 Task: Create a scrum project YottaTech.
Action: Mouse moved to (224, 66)
Screenshot: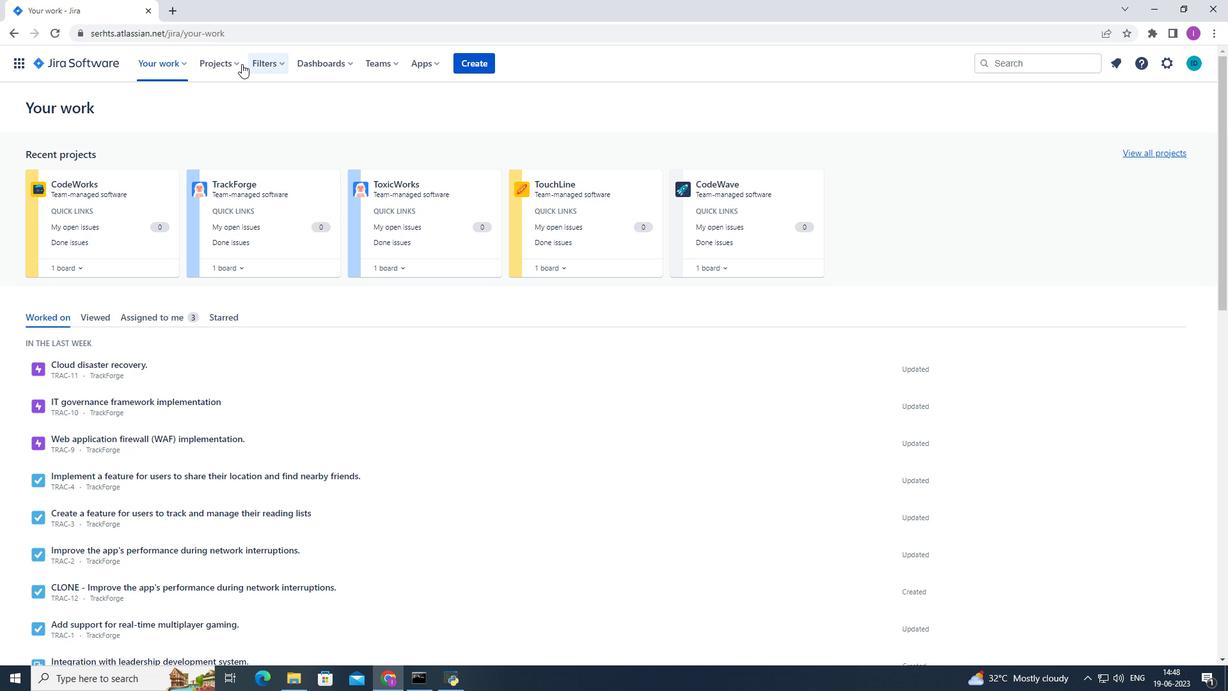 
Action: Mouse pressed left at (224, 66)
Screenshot: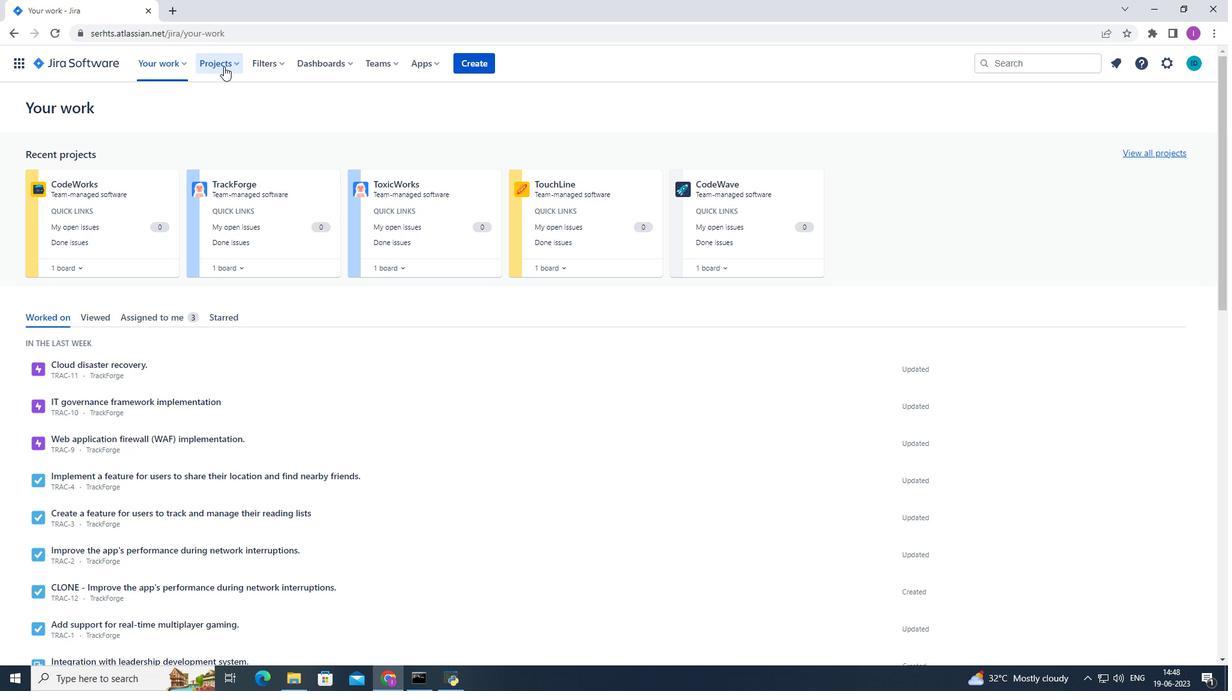 
Action: Mouse moved to (268, 315)
Screenshot: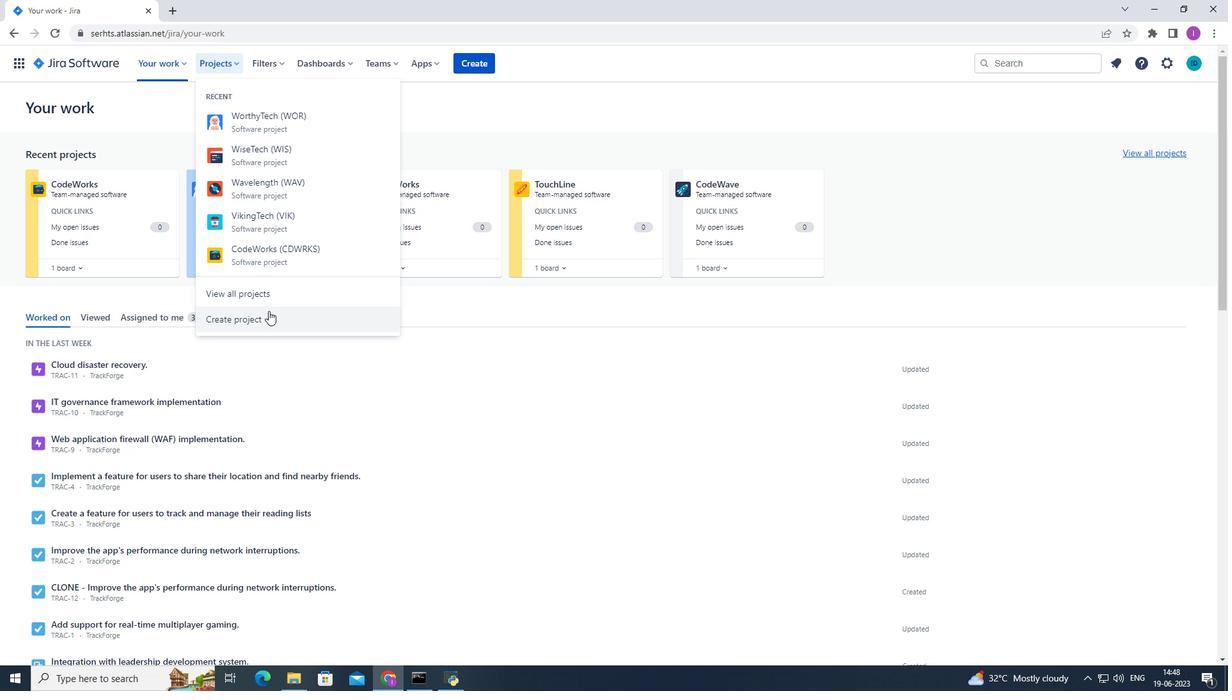 
Action: Mouse pressed left at (268, 315)
Screenshot: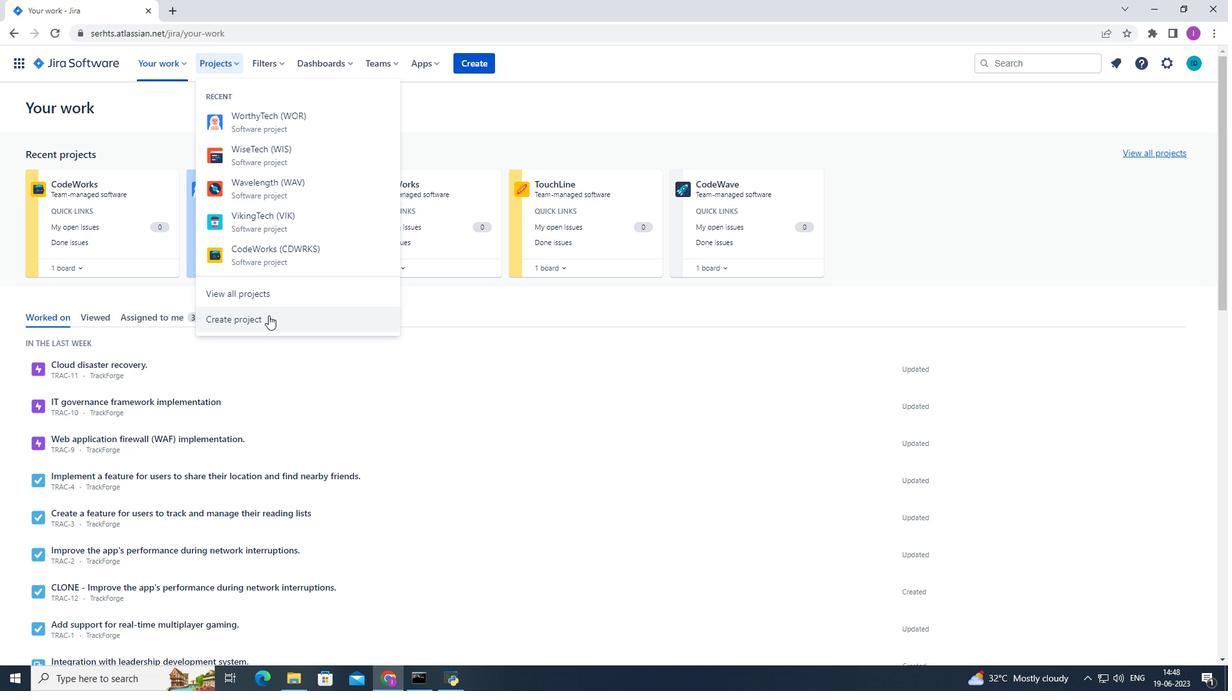 
Action: Mouse moved to (583, 337)
Screenshot: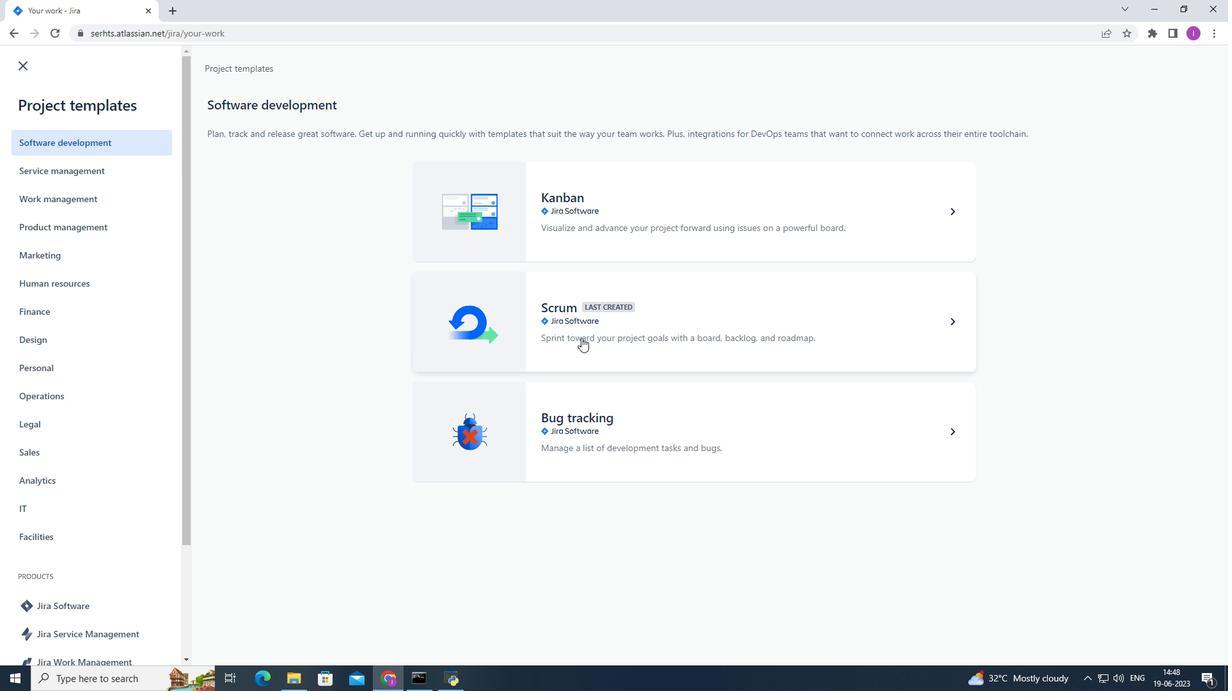 
Action: Mouse pressed left at (583, 337)
Screenshot: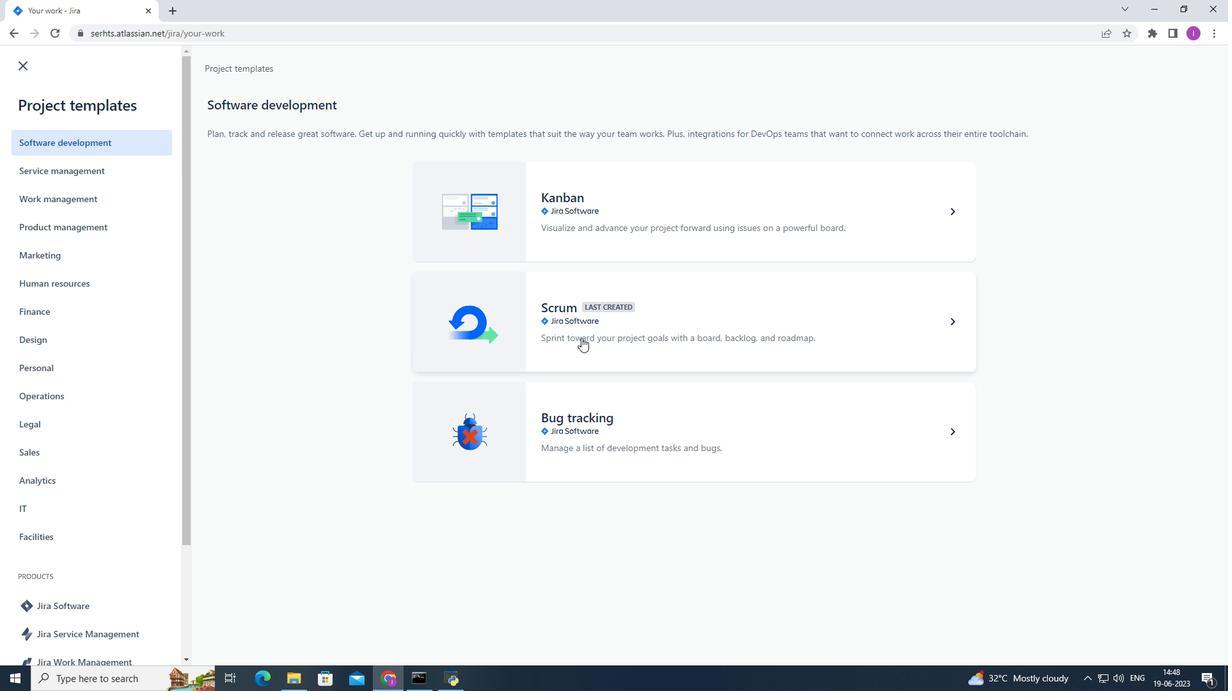 
Action: Mouse moved to (645, 513)
Screenshot: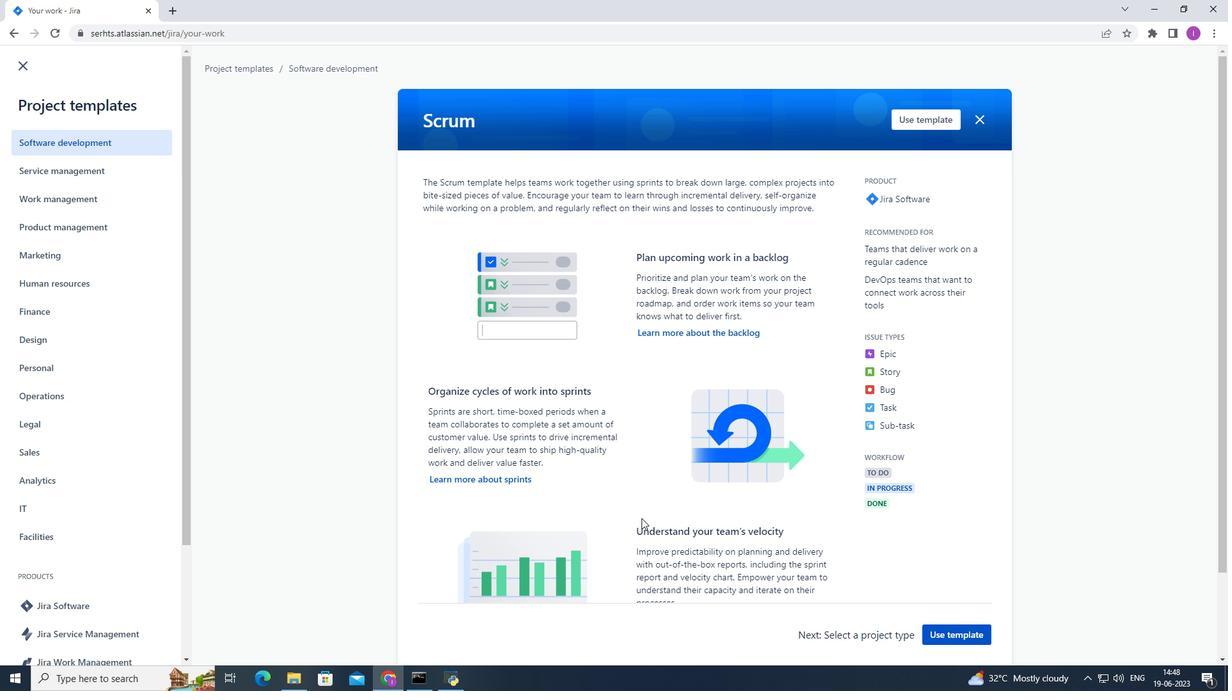 
Action: Mouse scrolled (645, 513) with delta (0, 0)
Screenshot: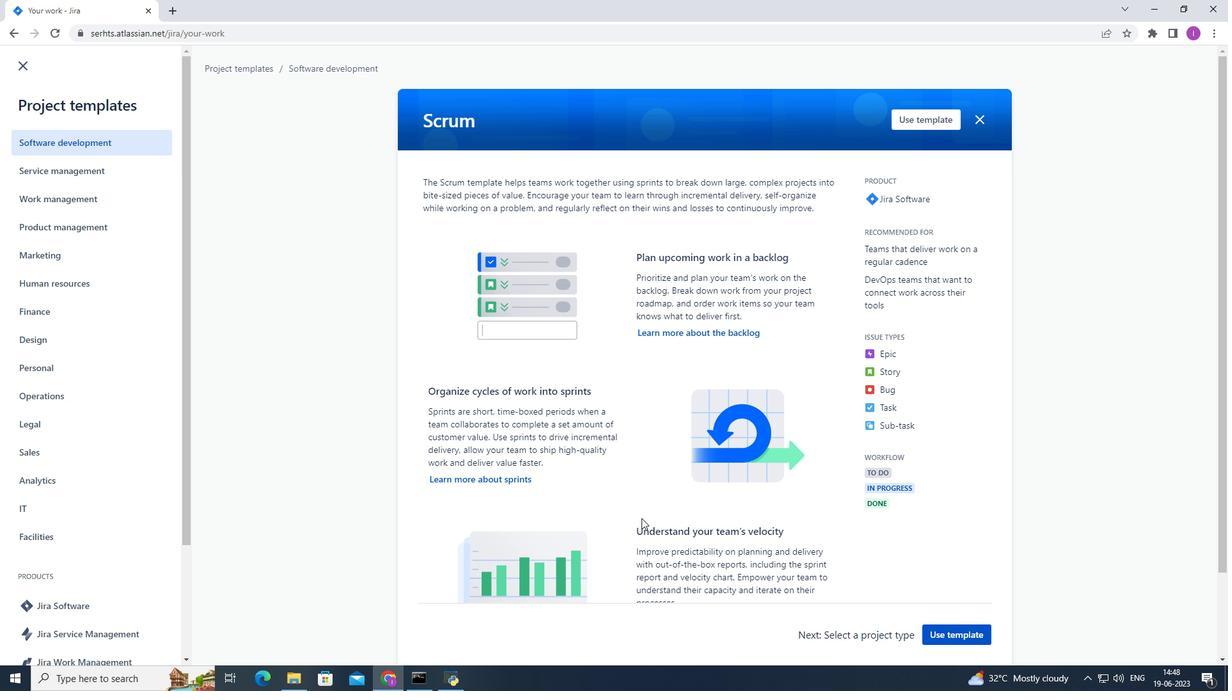 
Action: Mouse scrolled (645, 513) with delta (0, 0)
Screenshot: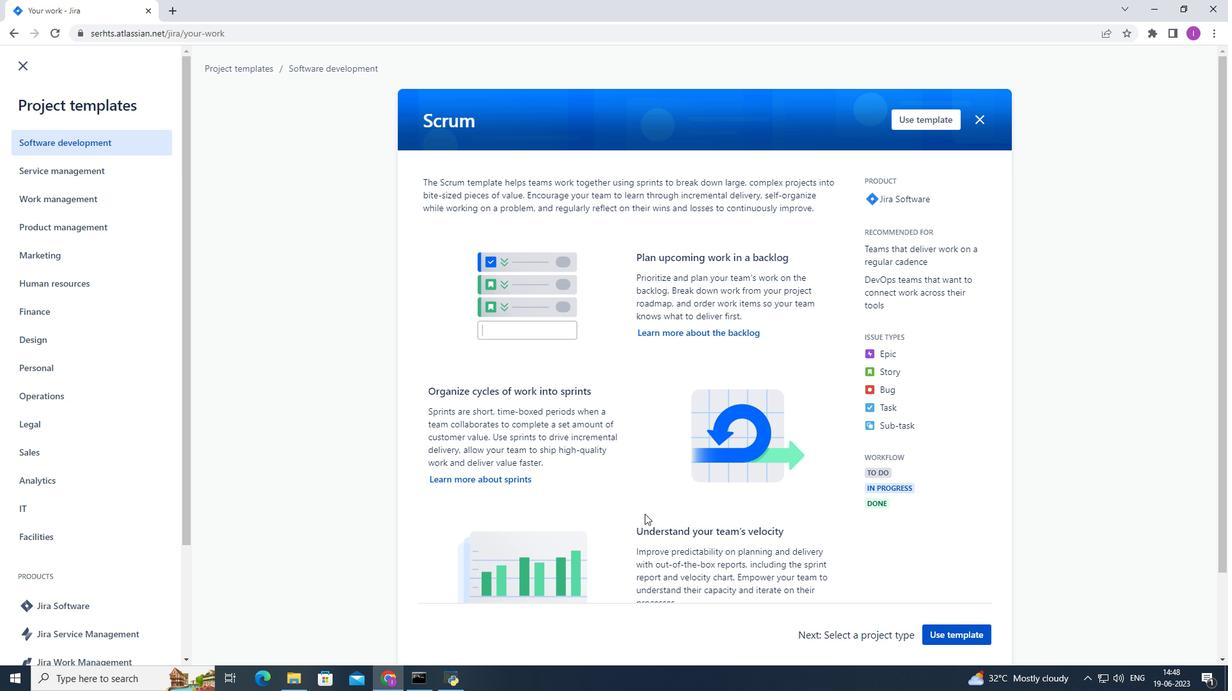 
Action: Mouse scrolled (645, 513) with delta (0, 0)
Screenshot: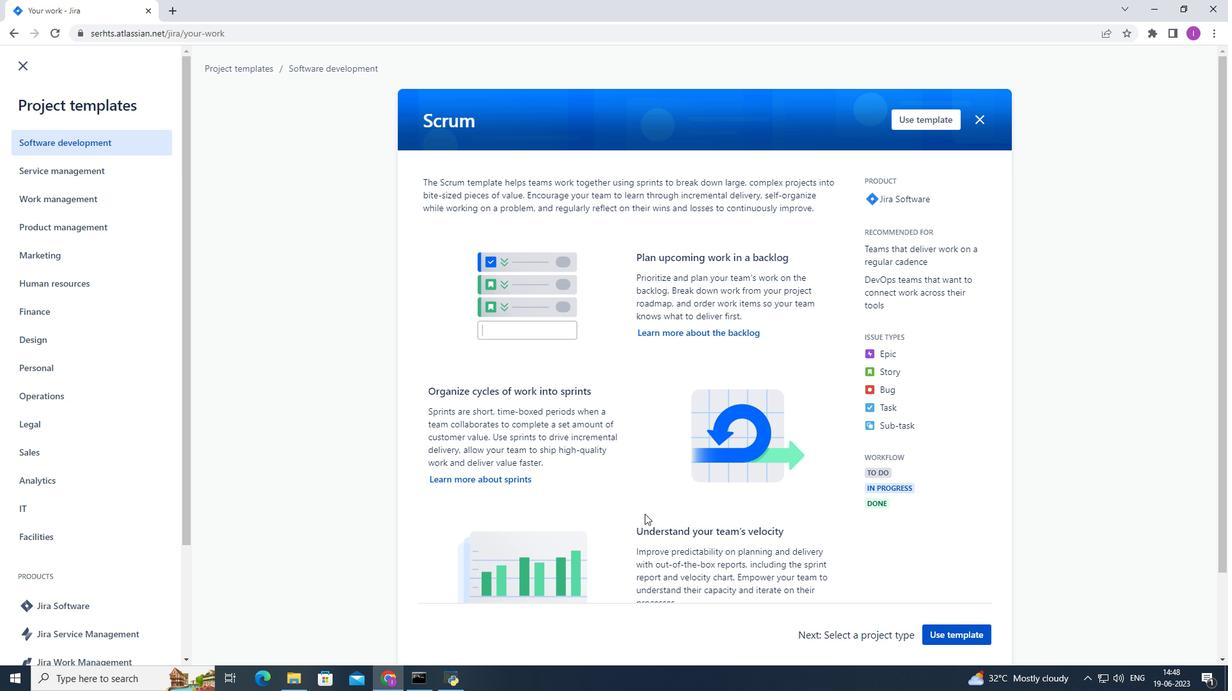 
Action: Mouse moved to (657, 503)
Screenshot: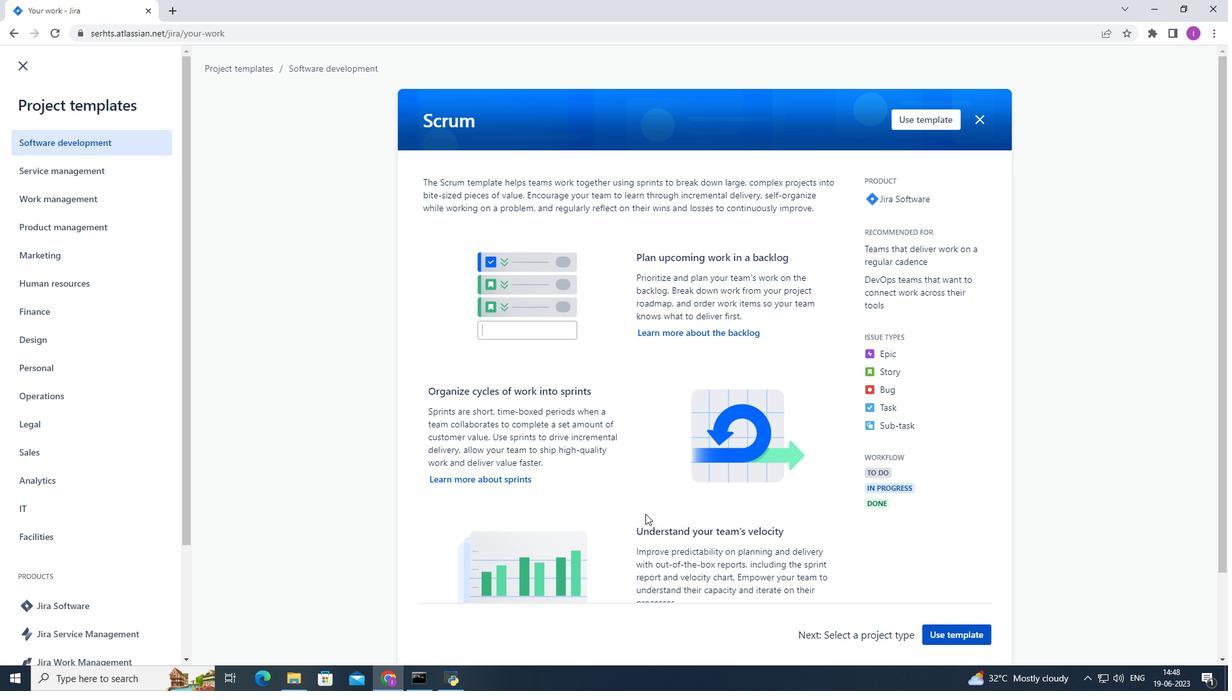 
Action: Mouse scrolled (657, 503) with delta (0, 0)
Screenshot: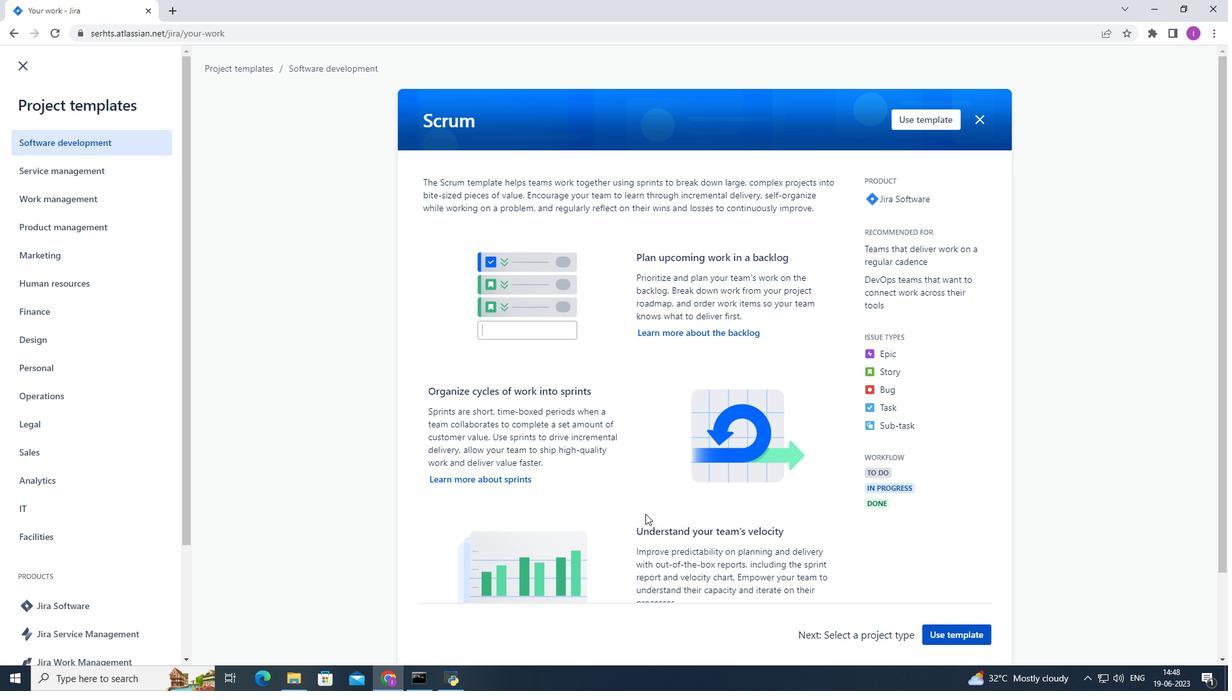 
Action: Mouse moved to (696, 496)
Screenshot: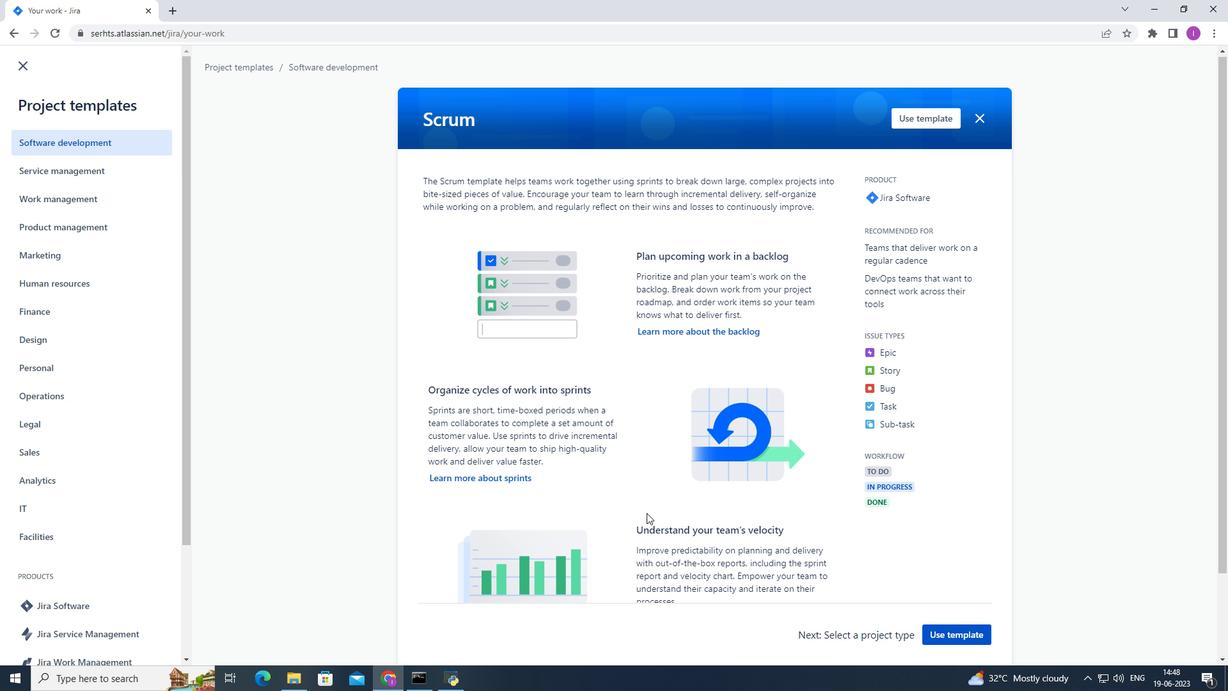 
Action: Mouse scrolled (688, 495) with delta (0, 0)
Screenshot: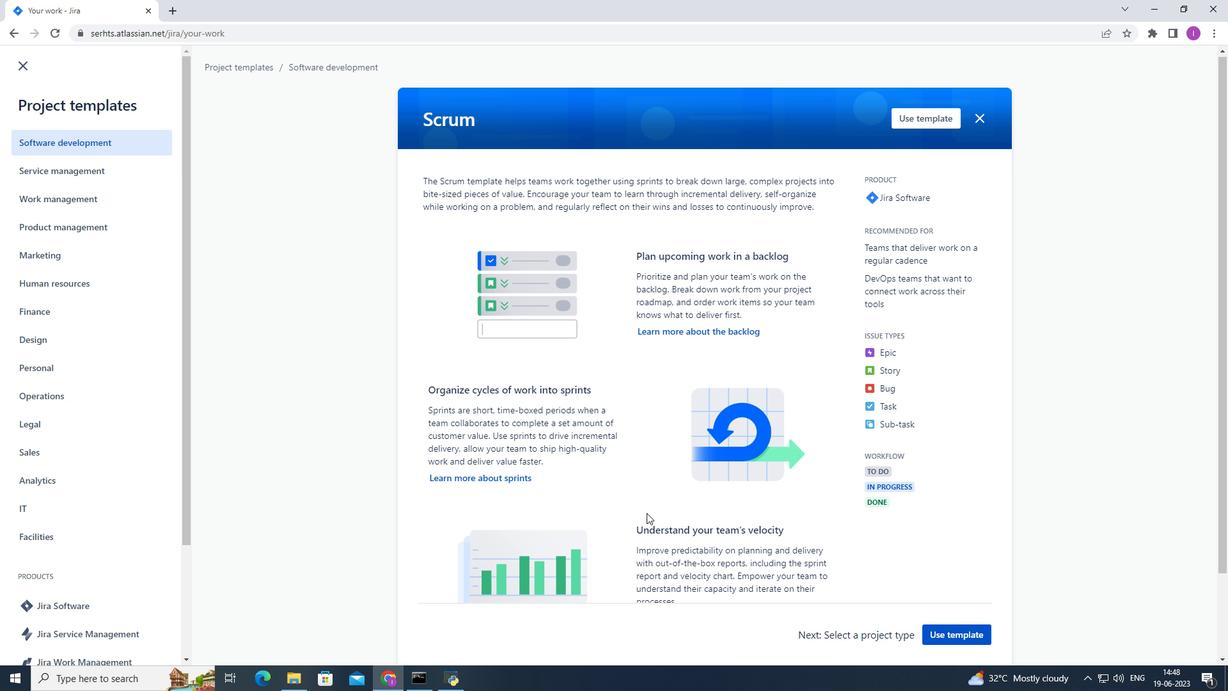 
Action: Mouse moved to (1192, 688)
Screenshot: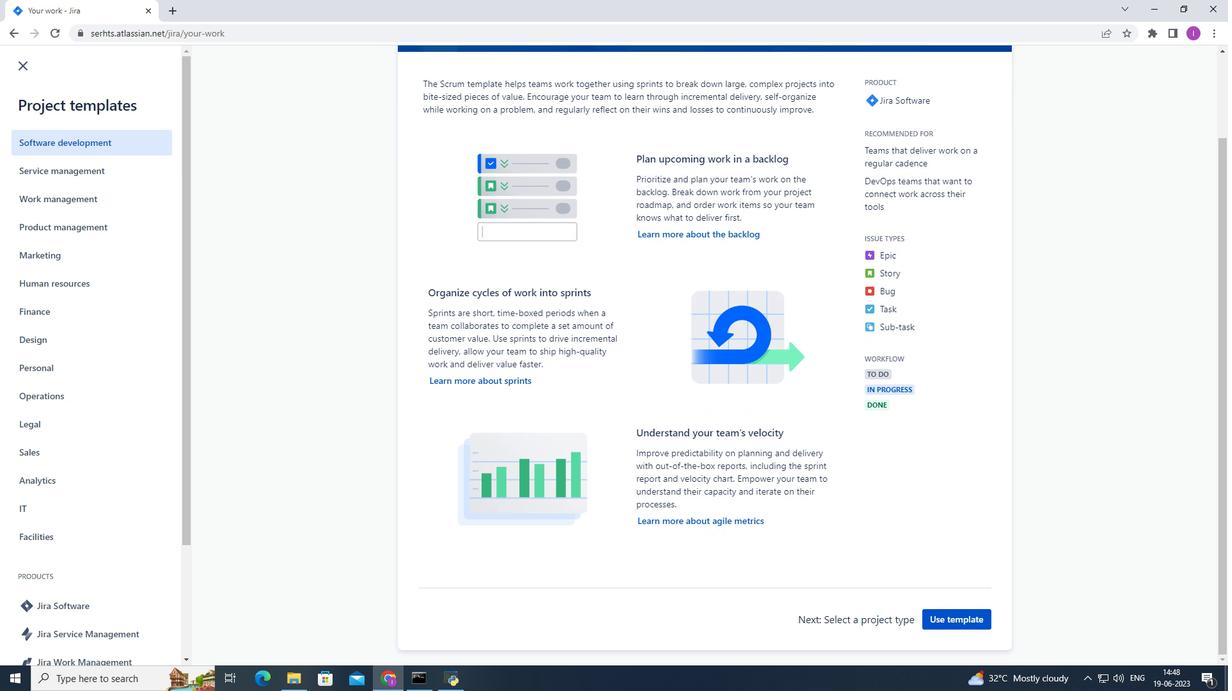 
Action: Mouse scrolled (1196, 689) with delta (0, 0)
Screenshot: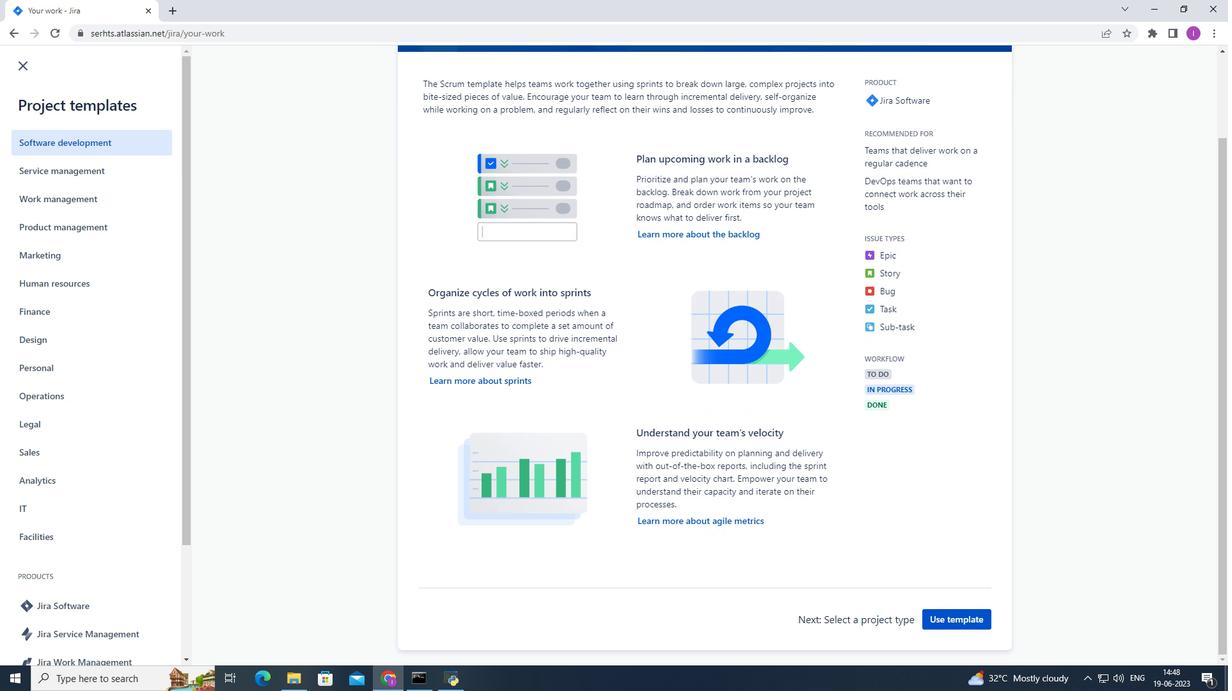 
Action: Mouse moved to (960, 620)
Screenshot: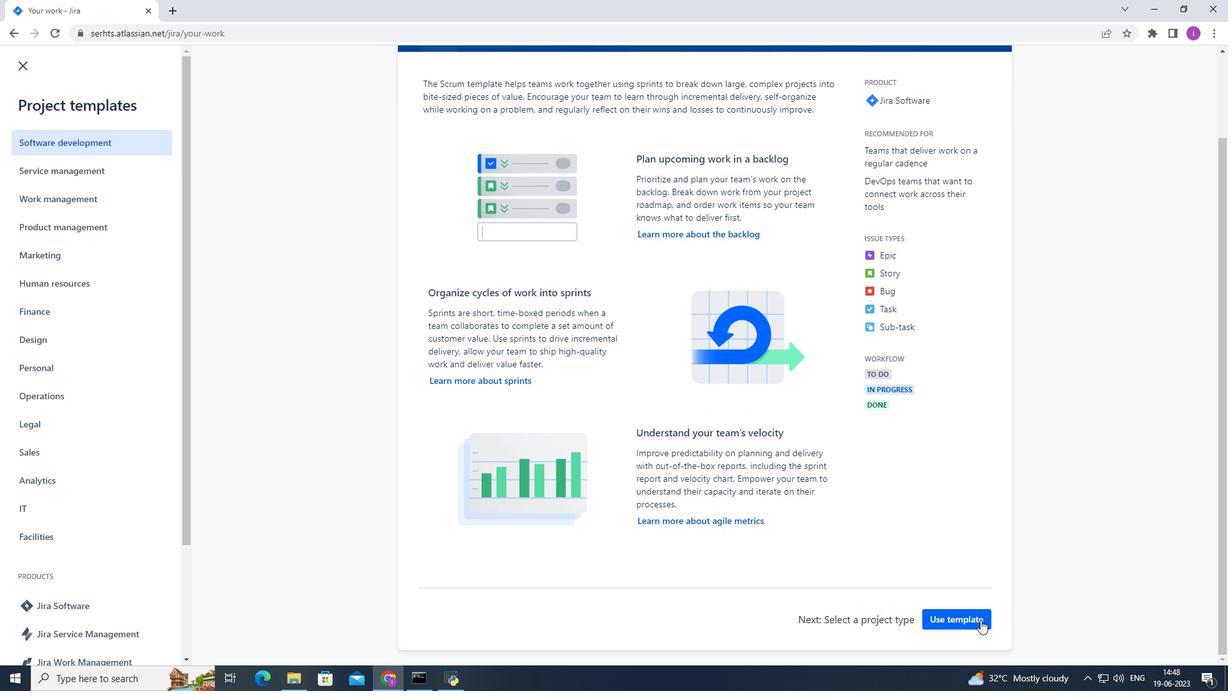 
Action: Mouse pressed left at (960, 620)
Screenshot: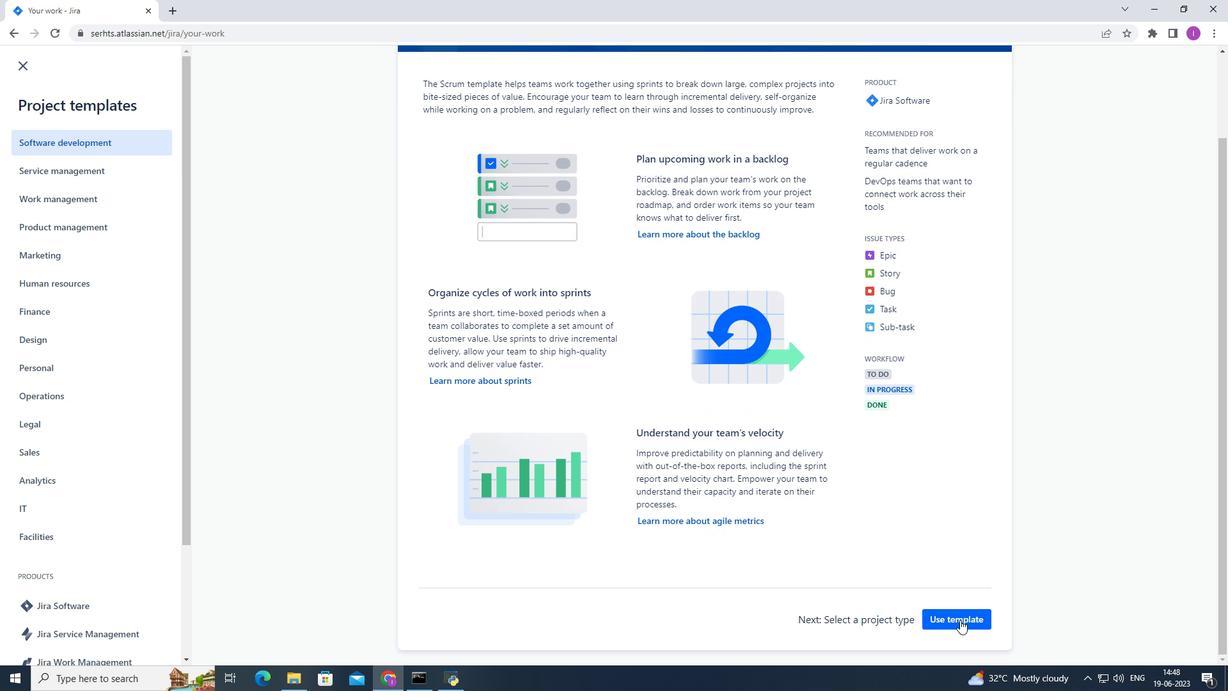 
Action: Mouse moved to (503, 605)
Screenshot: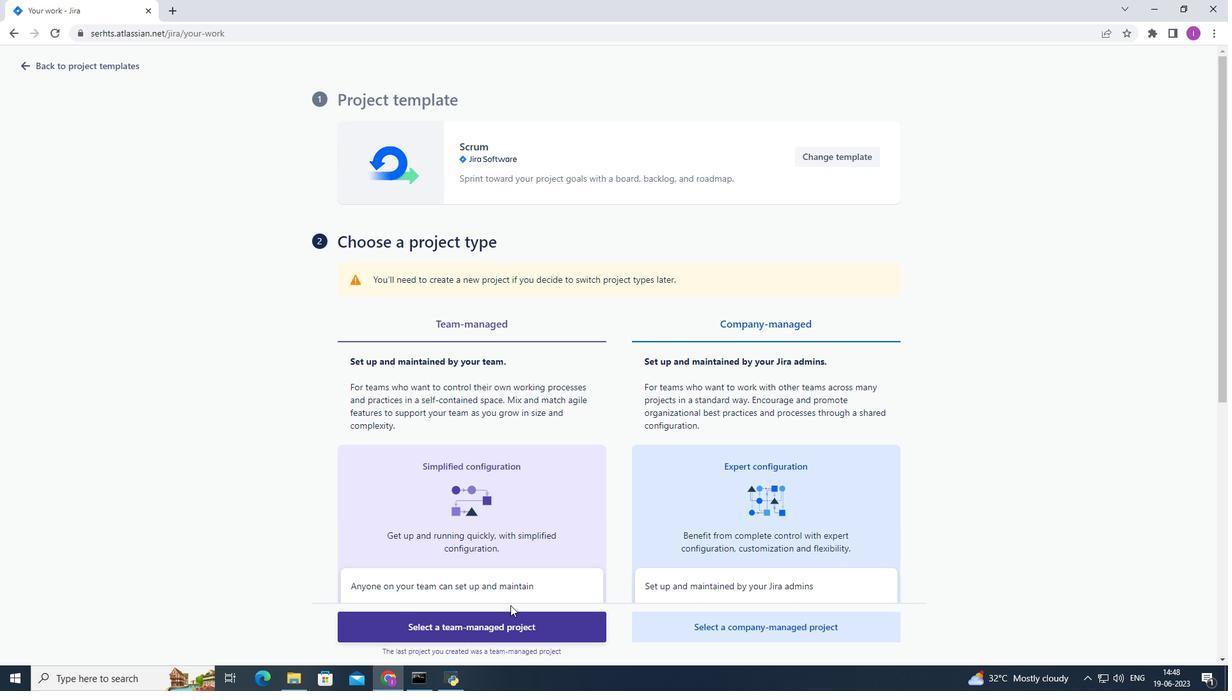 
Action: Mouse scrolled (503, 604) with delta (0, 0)
Screenshot: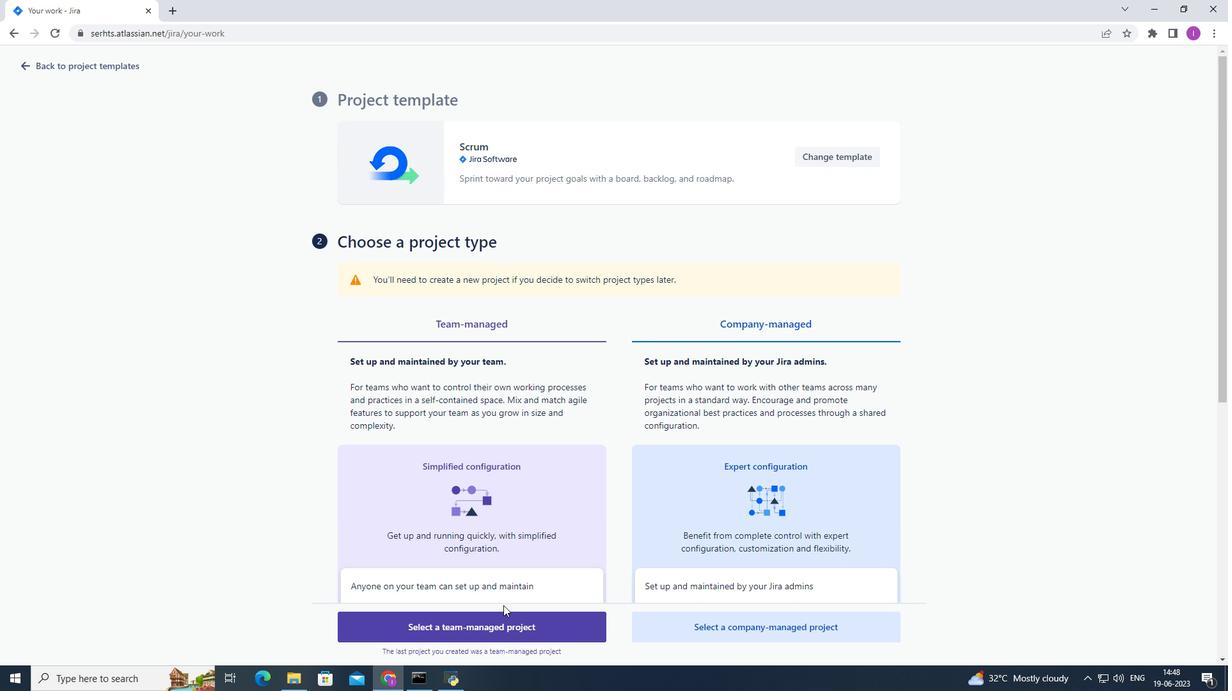 
Action: Mouse scrolled (503, 604) with delta (0, 0)
Screenshot: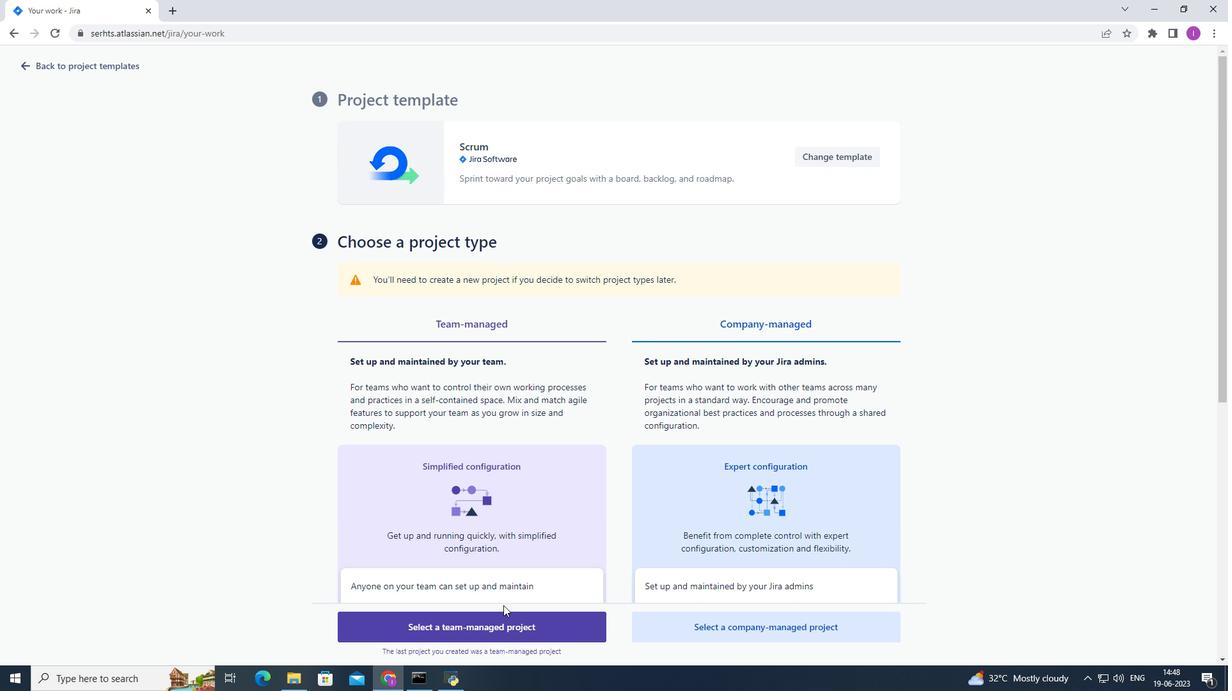 
Action: Mouse scrolled (503, 604) with delta (0, 0)
Screenshot: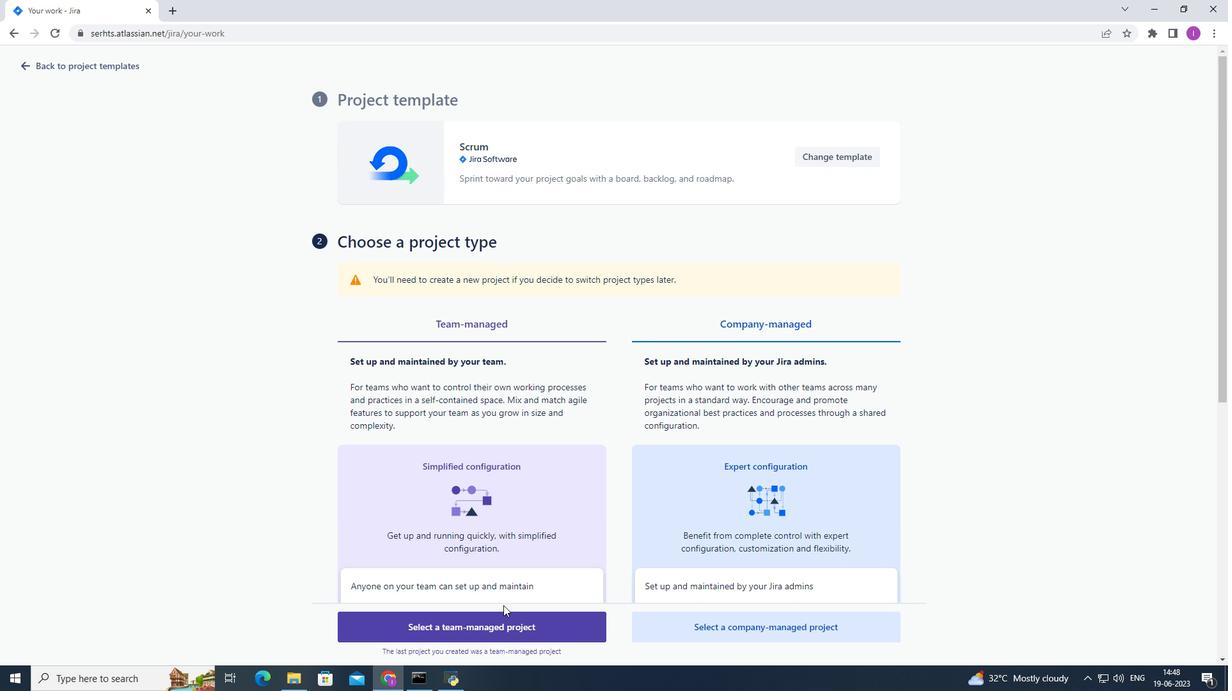 
Action: Mouse scrolled (503, 604) with delta (0, 0)
Screenshot: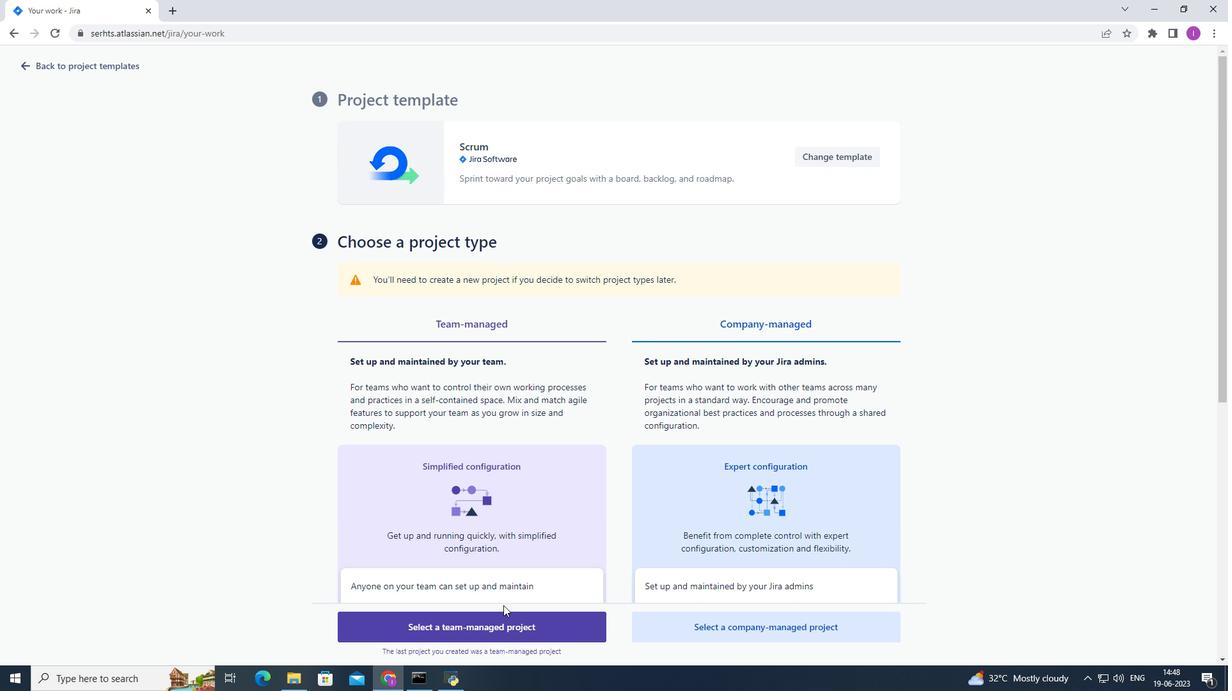 
Action: Mouse moved to (499, 623)
Screenshot: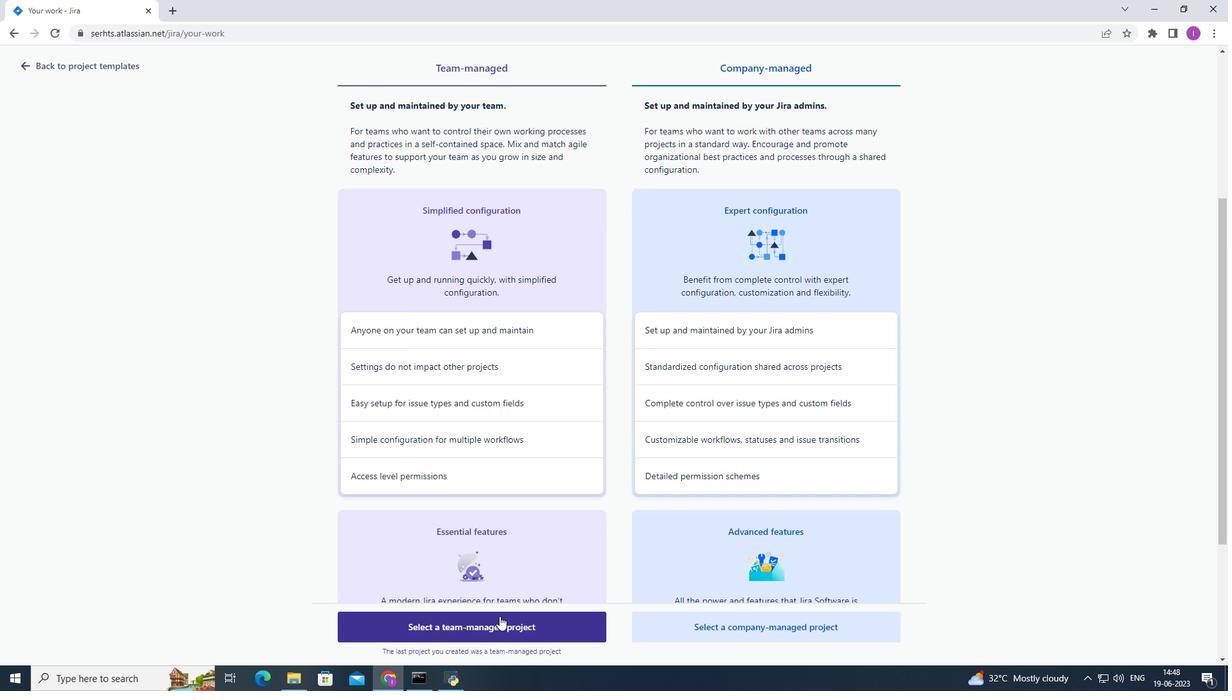 
Action: Mouse pressed left at (499, 623)
Screenshot: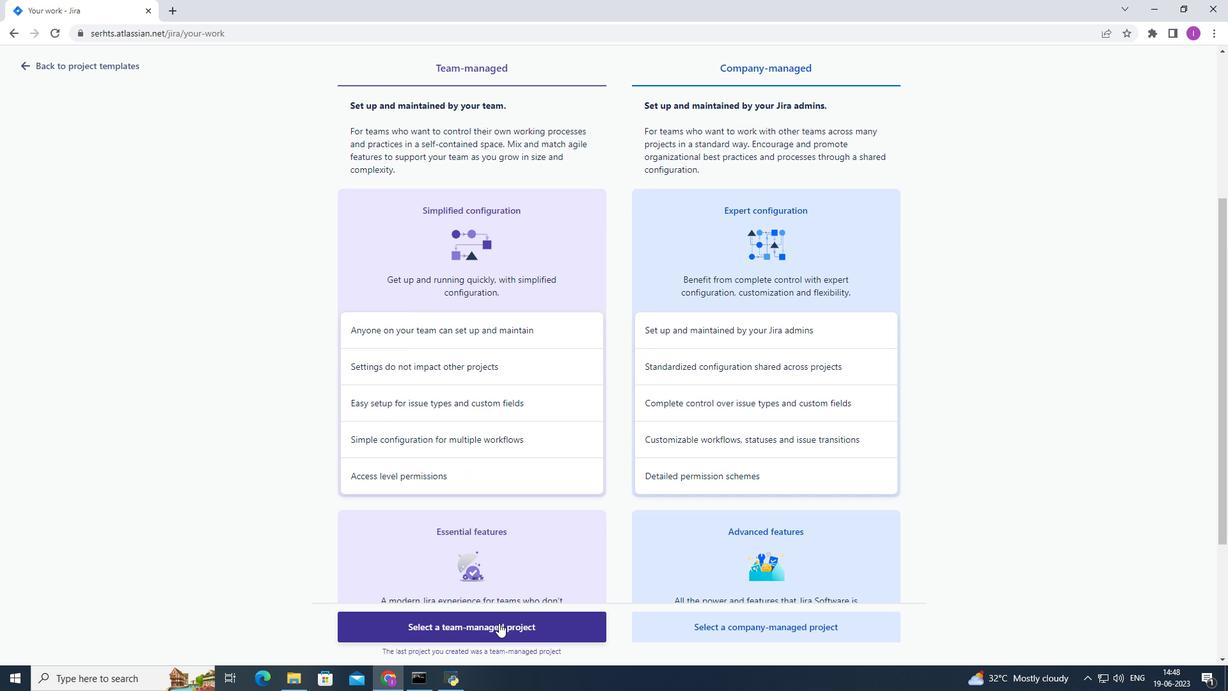 
Action: Mouse moved to (336, 296)
Screenshot: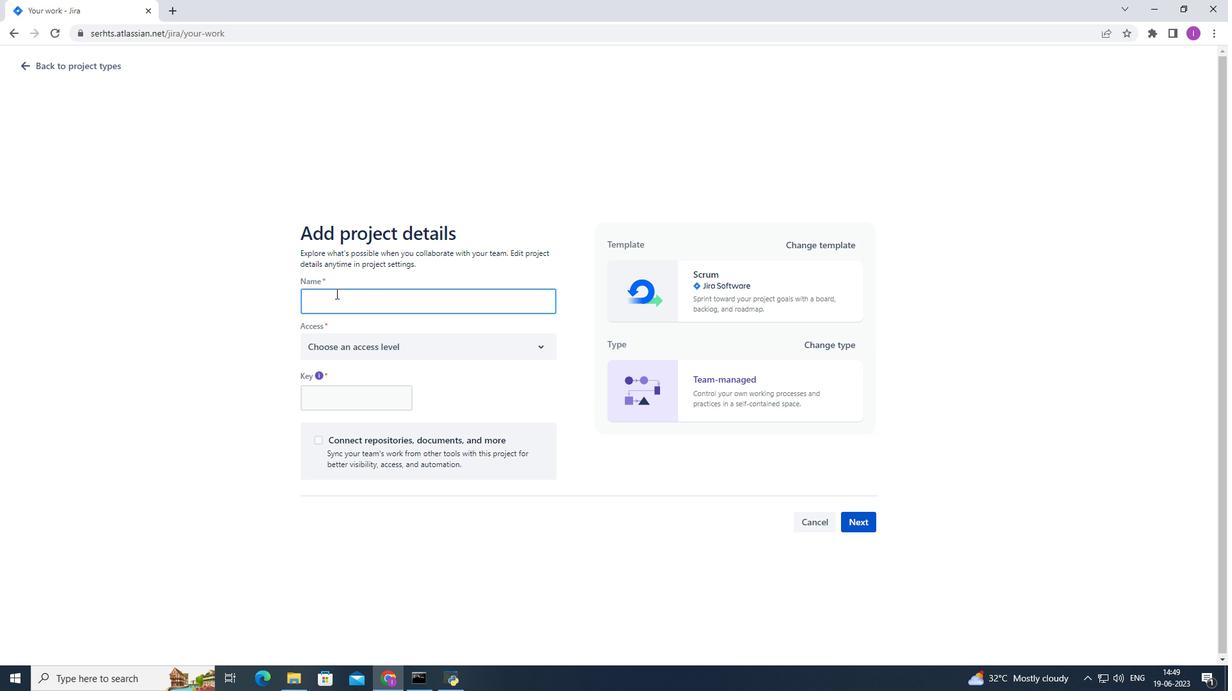 
Action: Mouse pressed left at (336, 296)
Screenshot: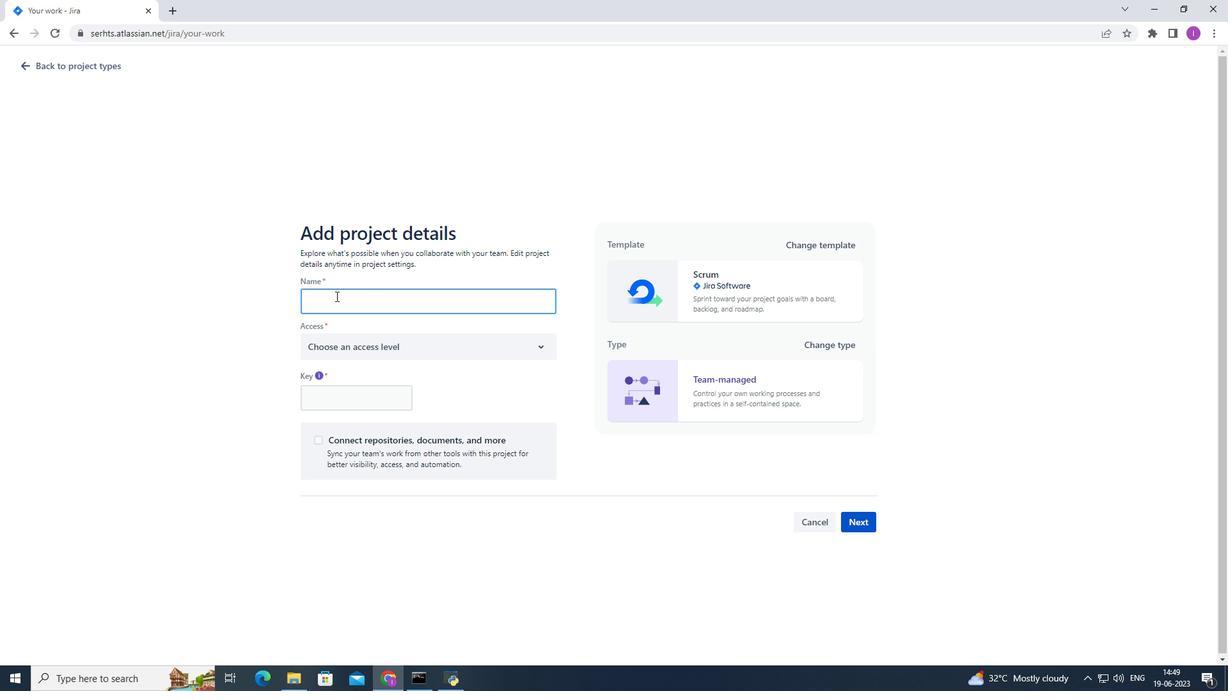 
Action: Key pressed <Key.shift>T<Key.backspace><Key.shift>Yotta<Key.shift>Tech
Screenshot: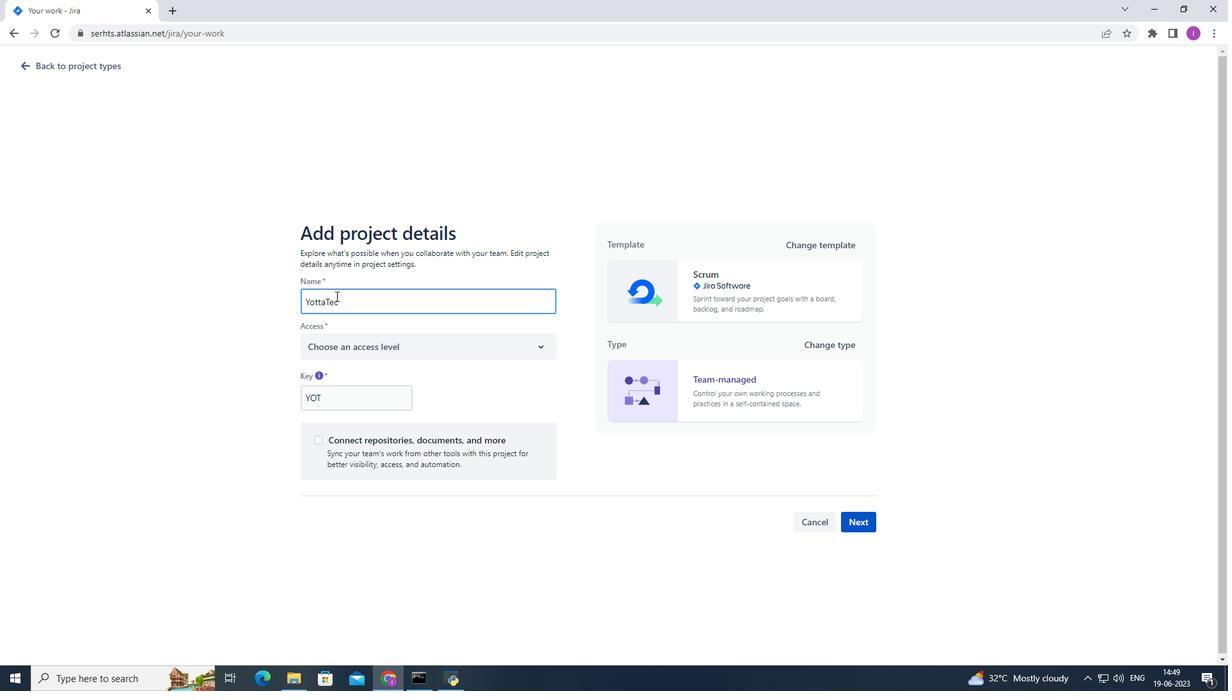 
Action: Mouse moved to (545, 348)
Screenshot: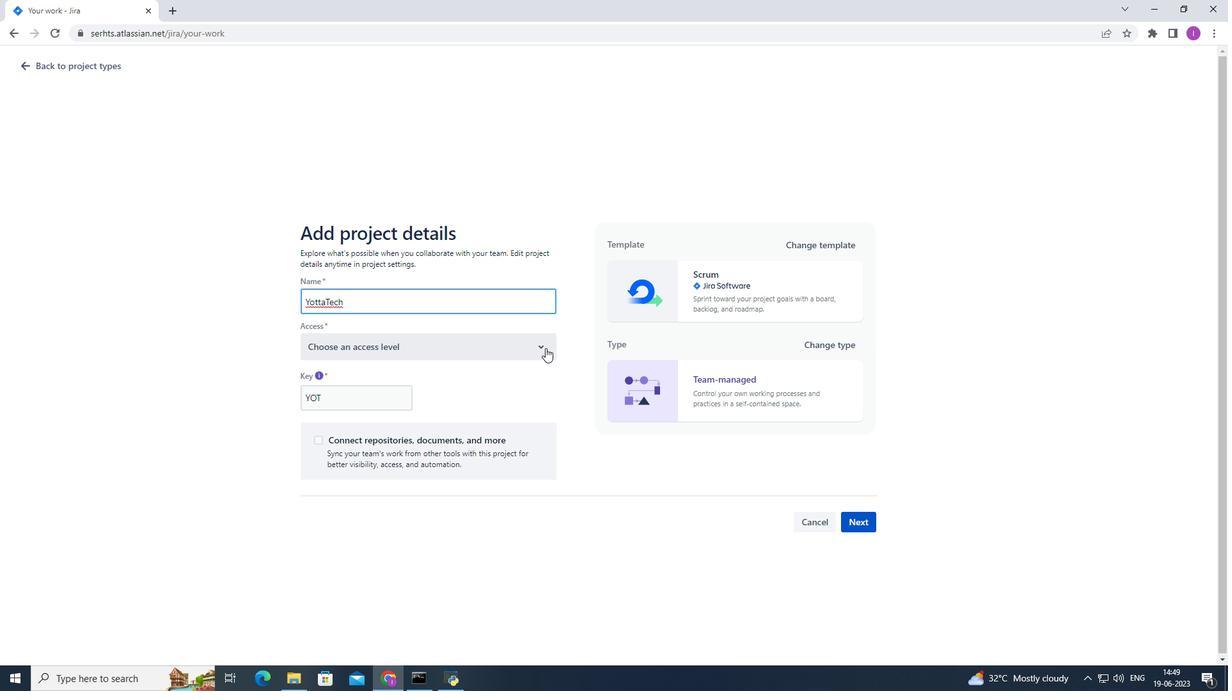 
Action: Mouse pressed left at (545, 348)
Screenshot: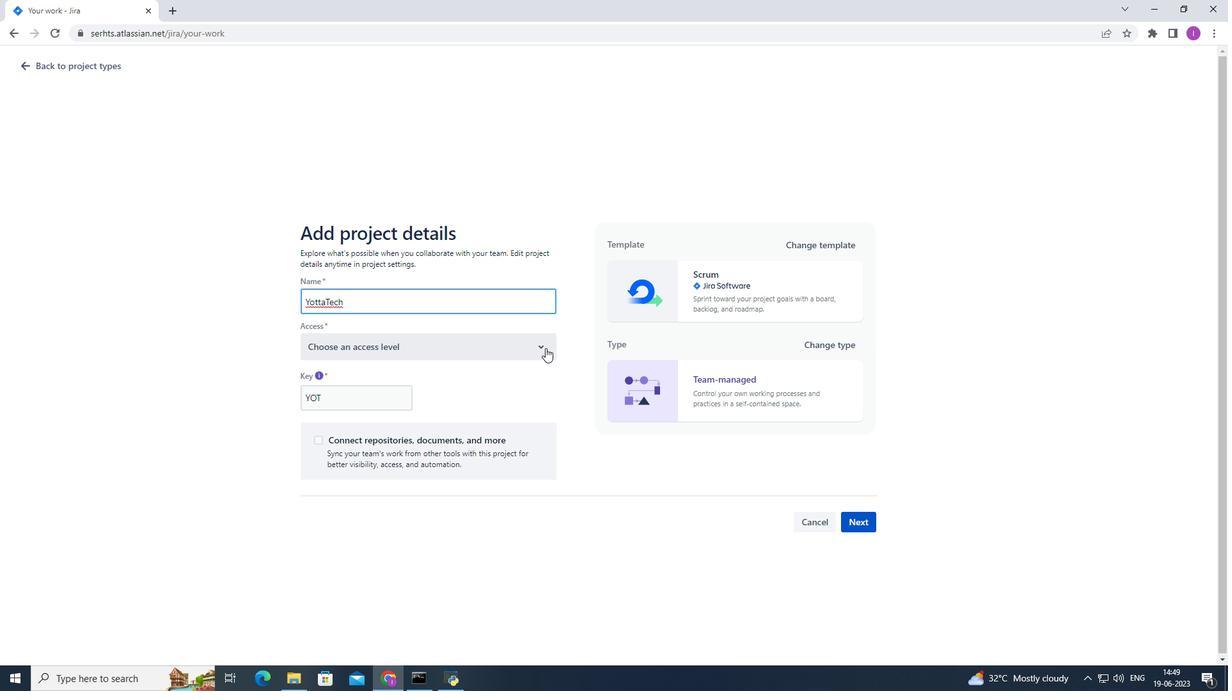
Action: Mouse moved to (398, 381)
Screenshot: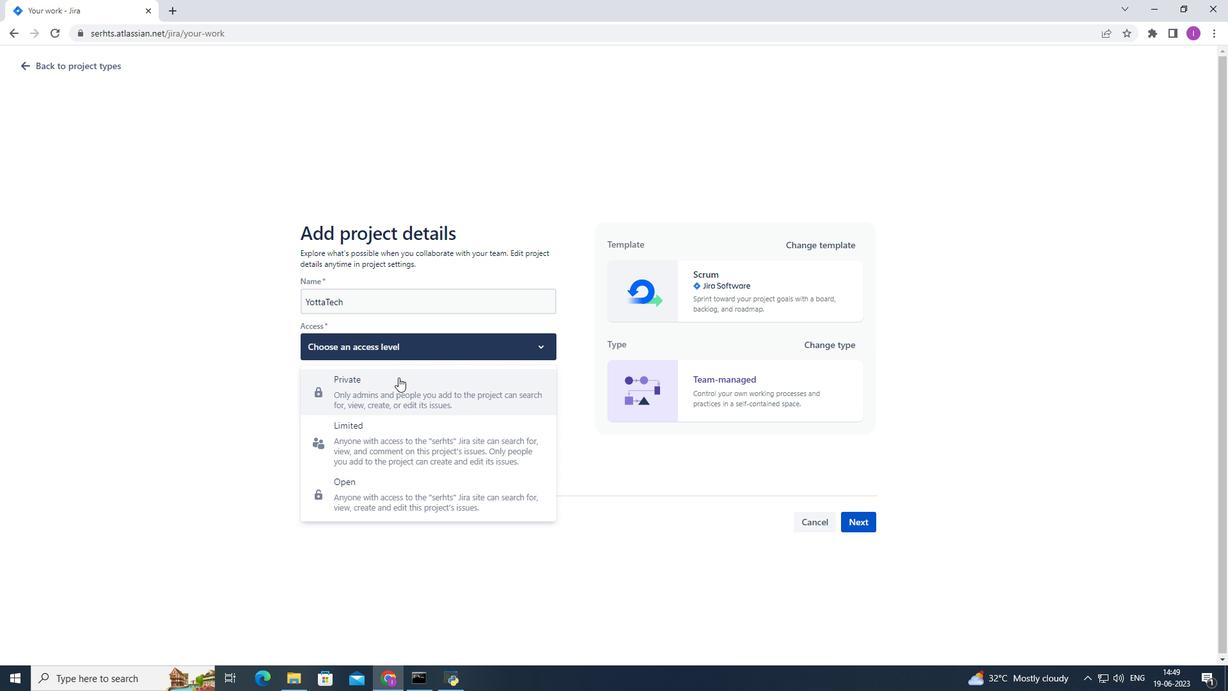 
Action: Mouse pressed left at (398, 381)
Screenshot: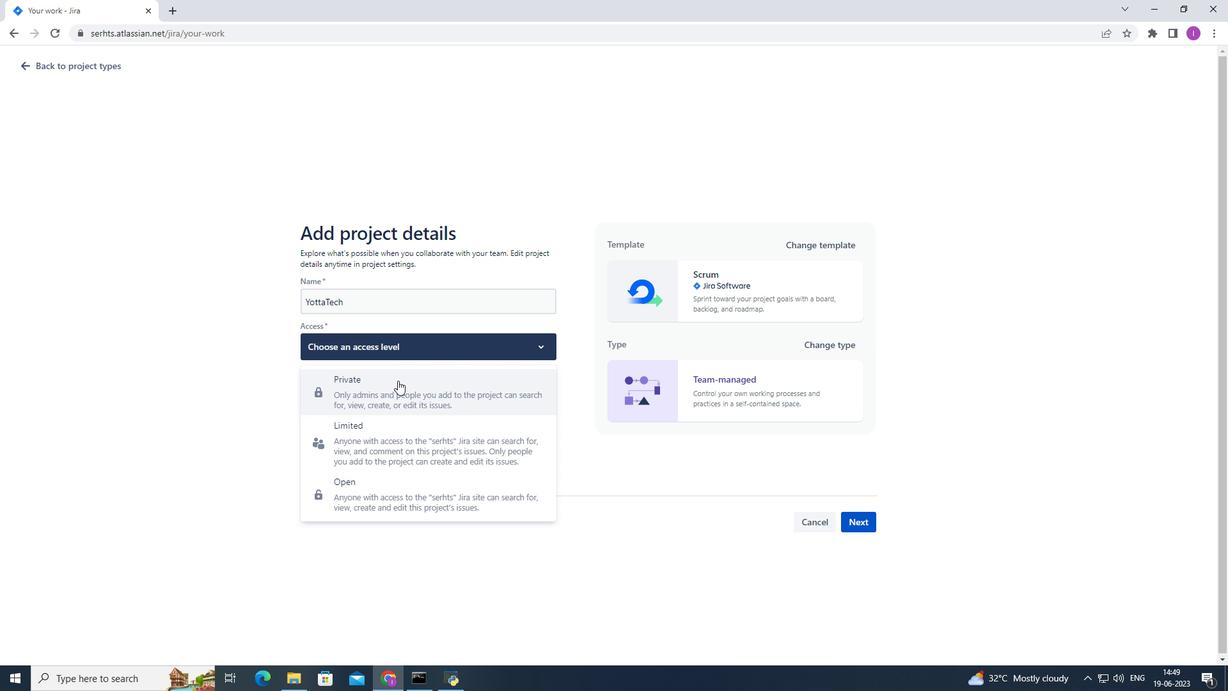 
Action: Mouse moved to (857, 521)
Screenshot: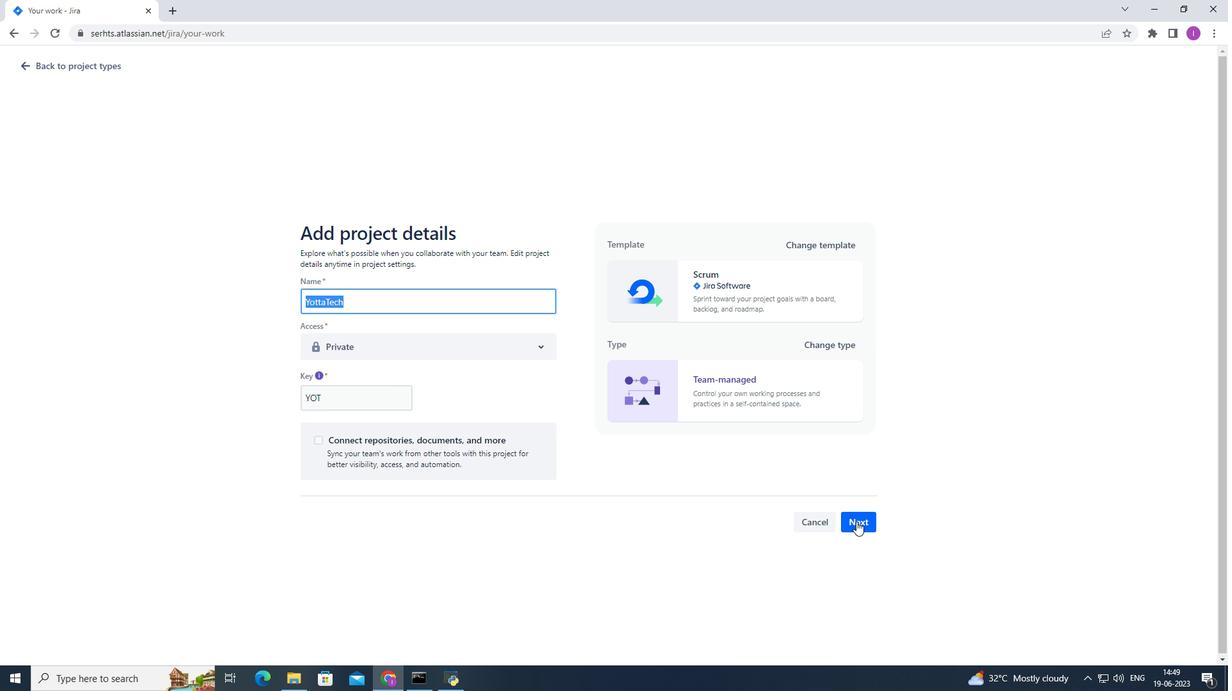 
Action: Mouse pressed left at (857, 521)
Screenshot: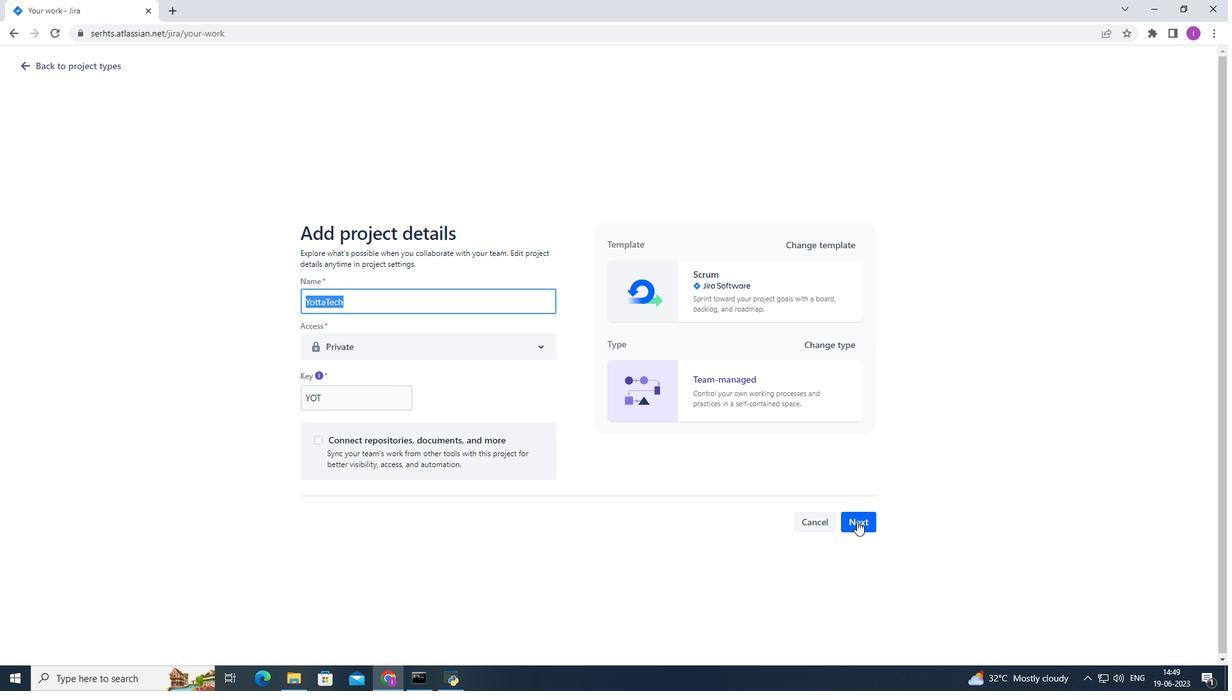 
Action: Mouse moved to (773, 432)
Screenshot: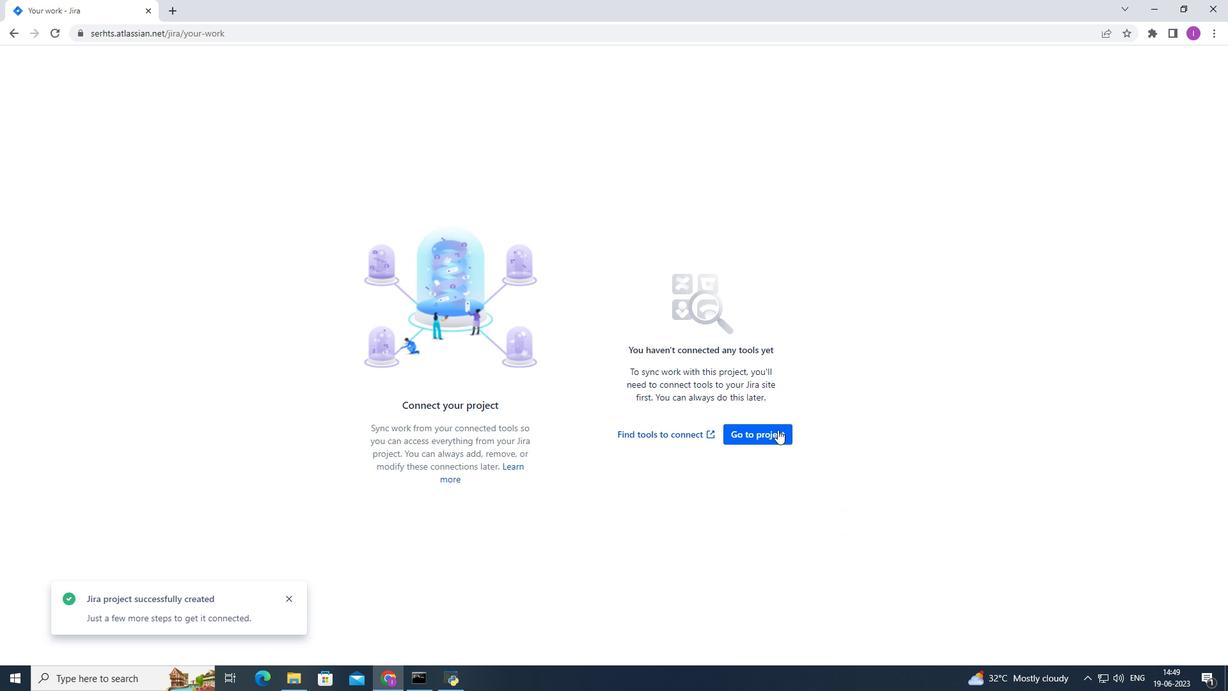 
Action: Mouse pressed left at (773, 432)
Screenshot: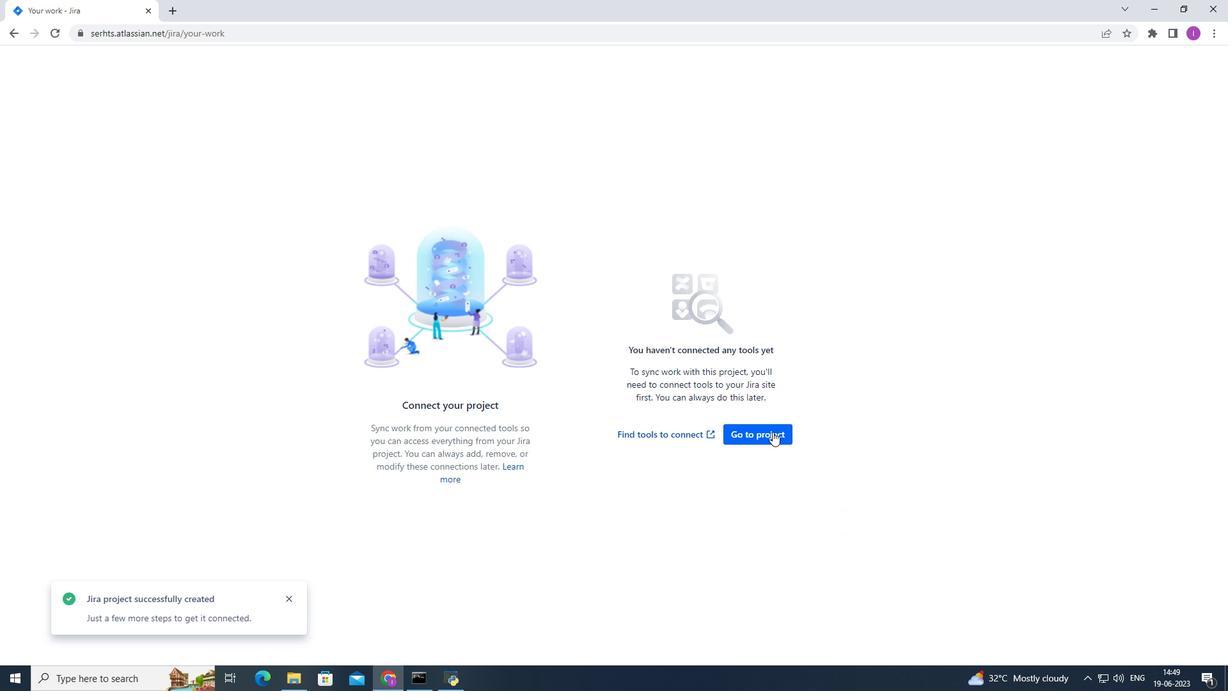 
Action: Mouse moved to (21, 496)
Screenshot: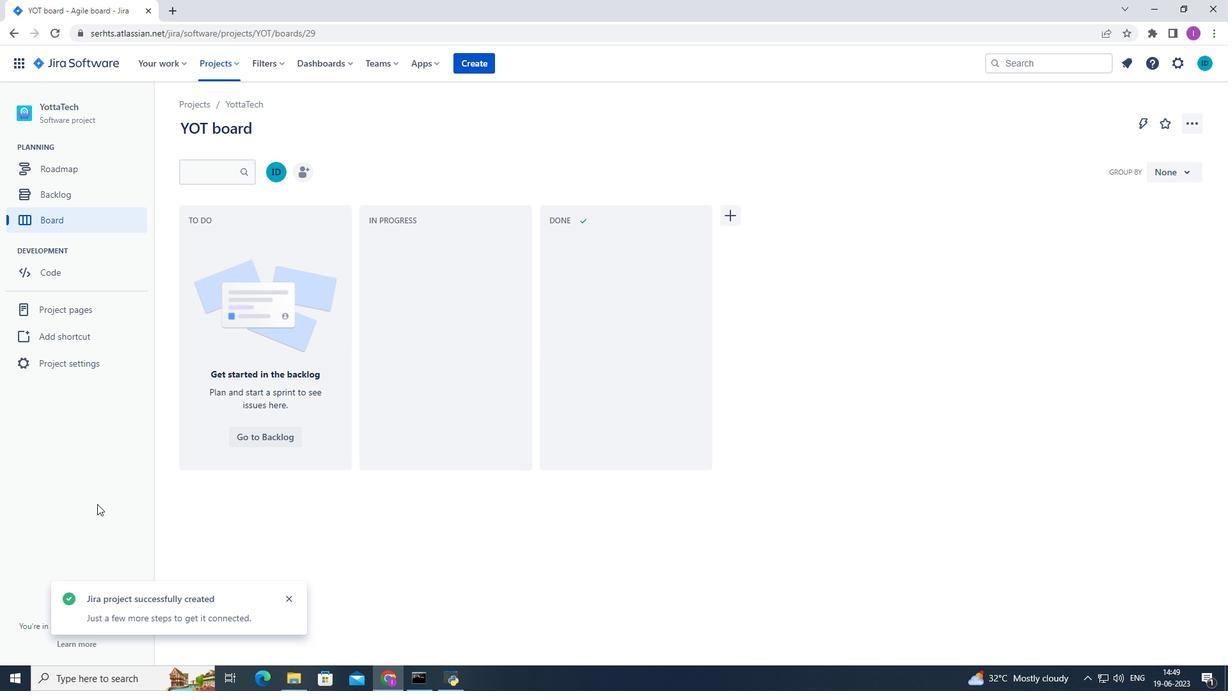 
